 Task: Search for and review emails from 'softage.2@softage.net' in Outlook.
Action: Mouse moved to (272, 7)
Screenshot: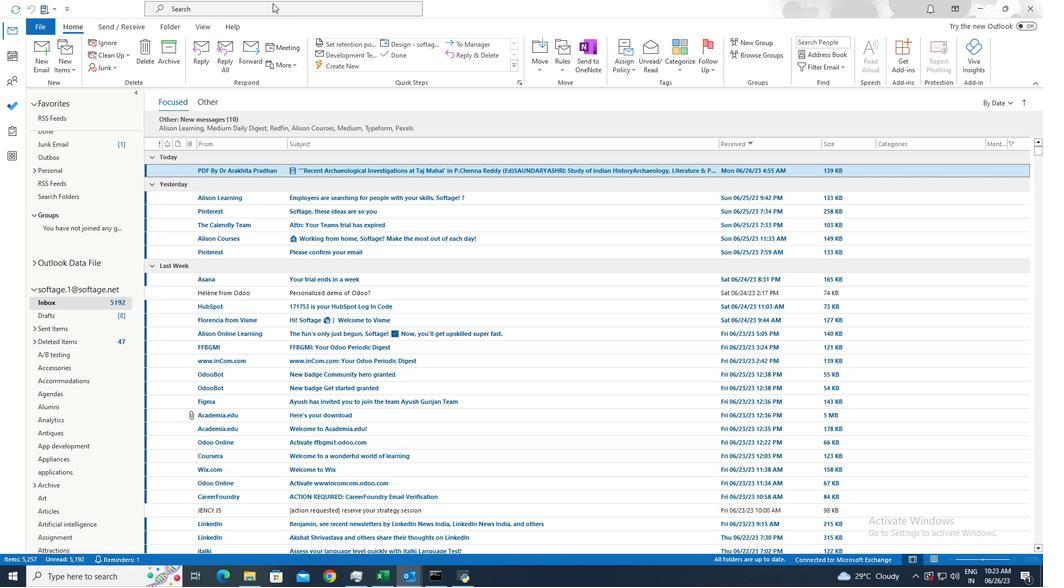 
Action: Mouse pressed left at (272, 7)
Screenshot: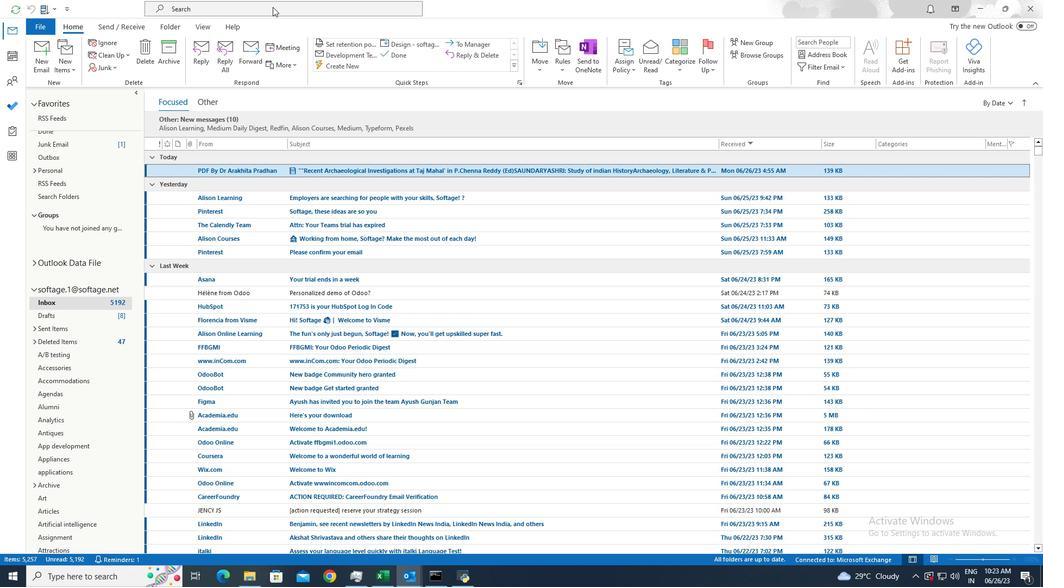 
Action: Mouse pressed left at (272, 7)
Screenshot: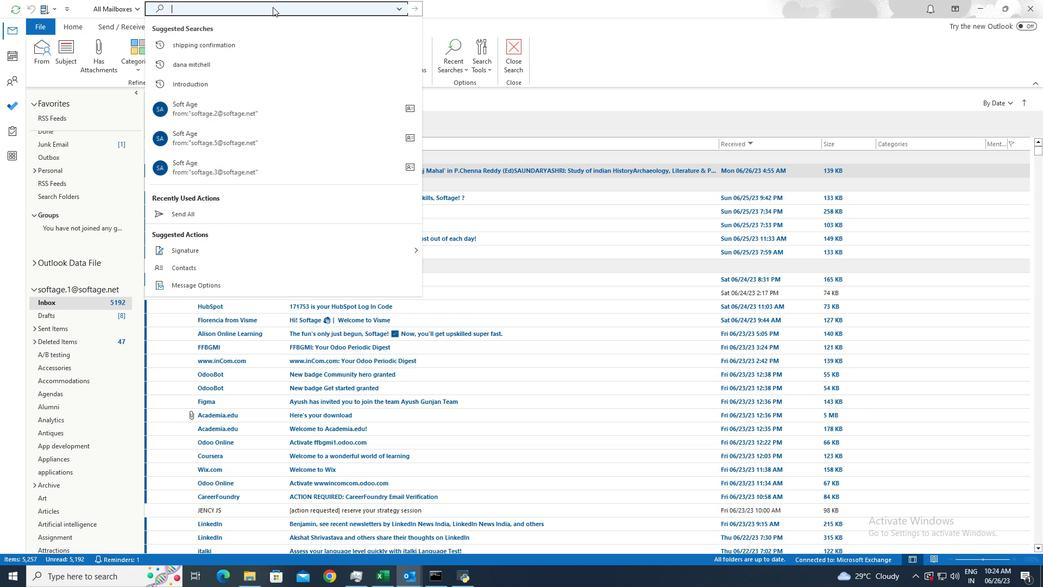 
Action: Key pressed softage.2<Key.shift>@softage.net
Screenshot: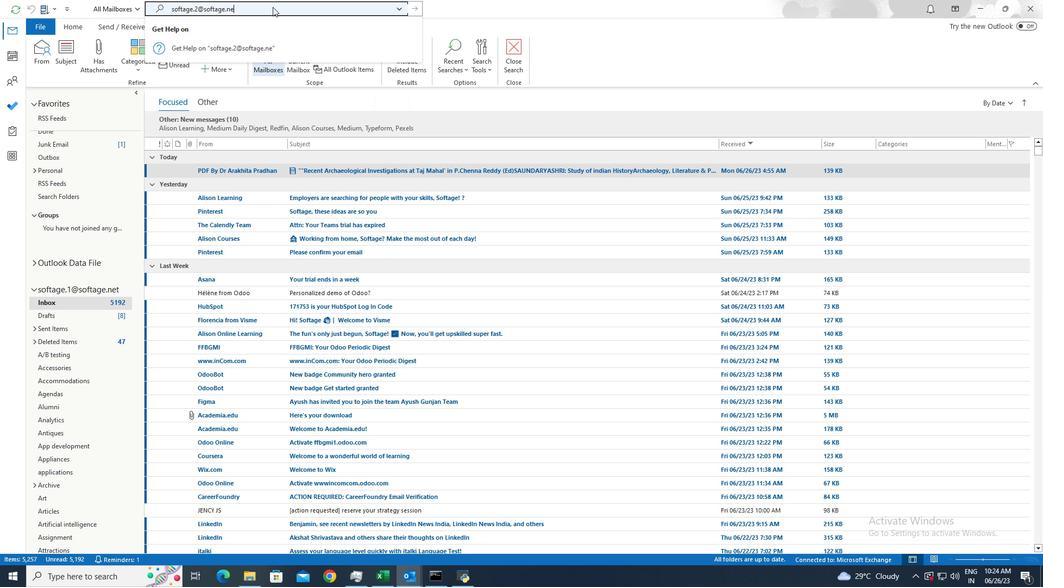 
Action: Mouse moved to (291, 45)
Screenshot: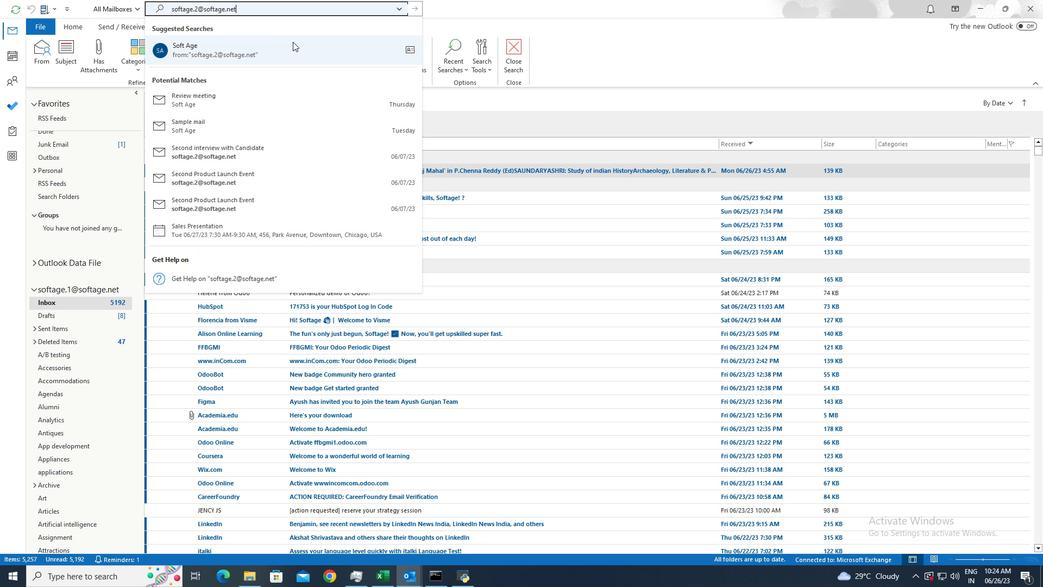 
Action: Mouse pressed left at (291, 45)
Screenshot: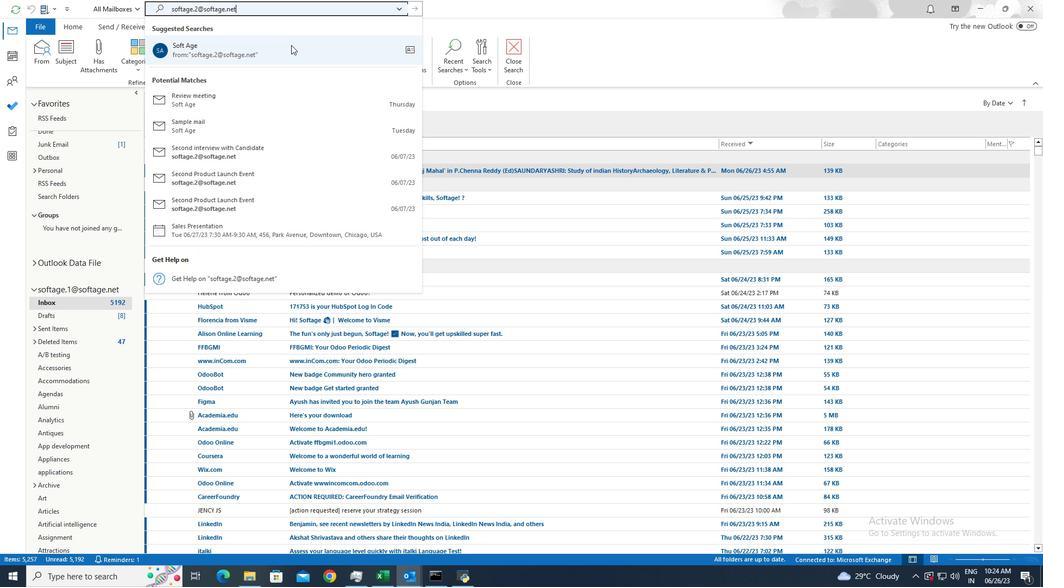 
Action: Mouse moved to (256, 169)
Screenshot: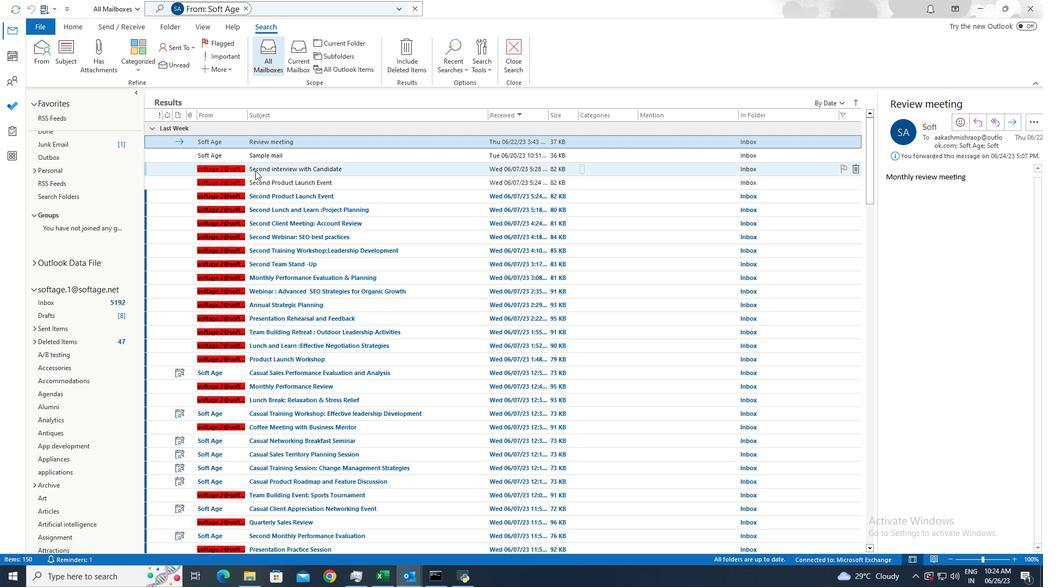 
Action: Mouse pressed left at (256, 169)
Screenshot: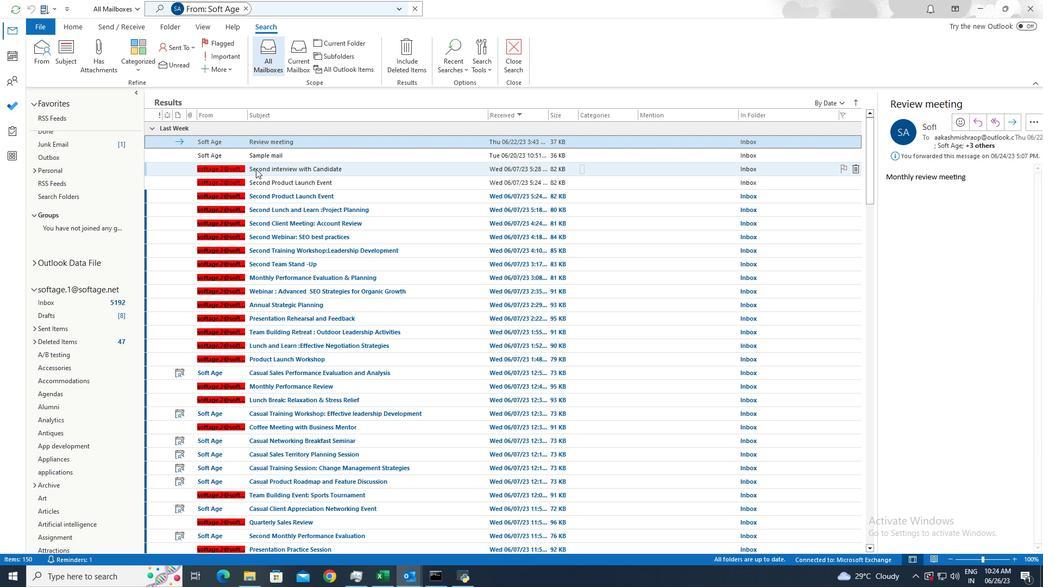 
Action: Mouse moved to (75, 28)
Screenshot: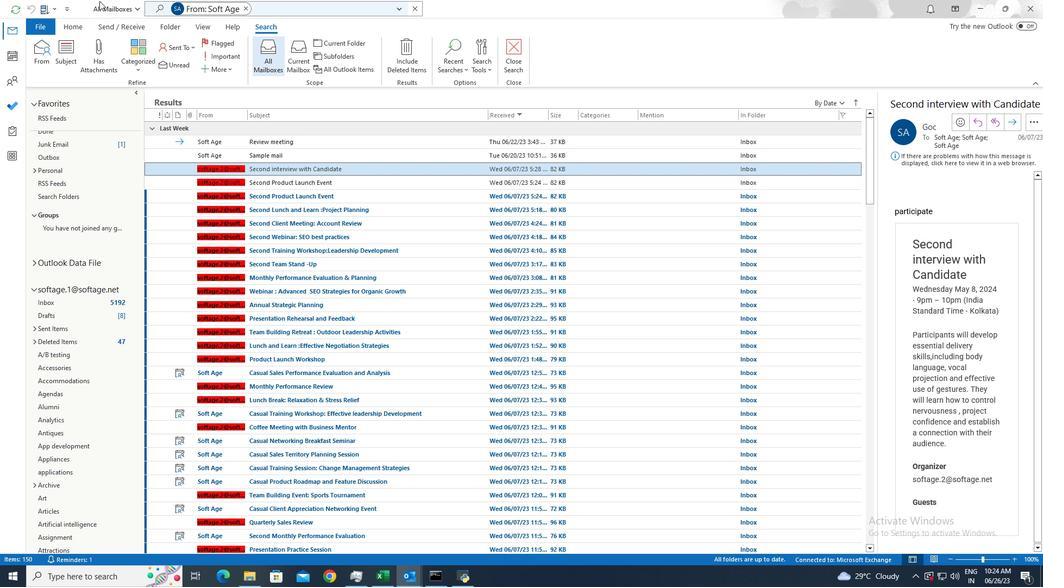 
Action: Mouse pressed left at (75, 28)
Screenshot: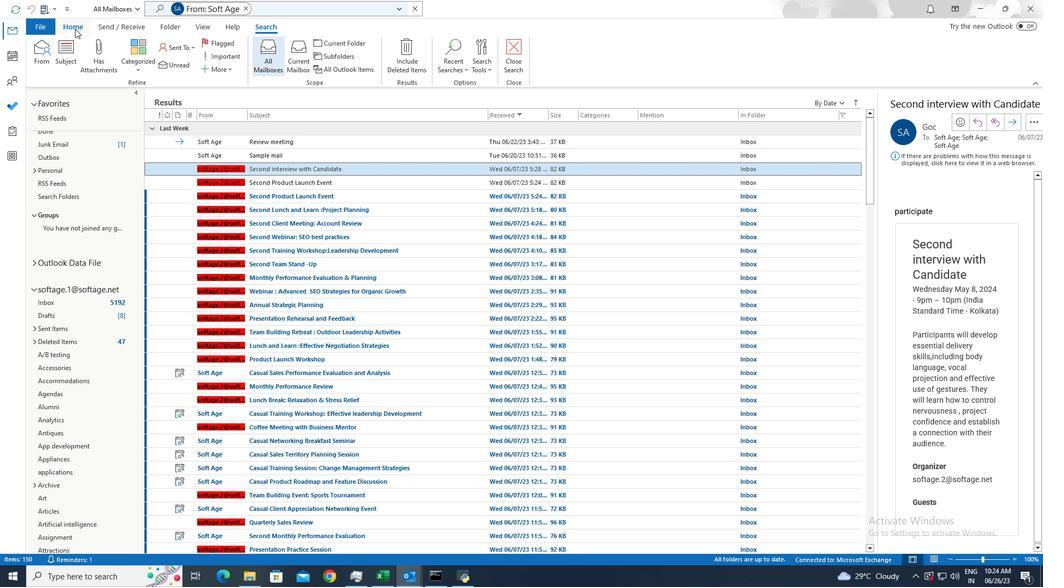 
Action: Mouse moved to (91, 70)
Screenshot: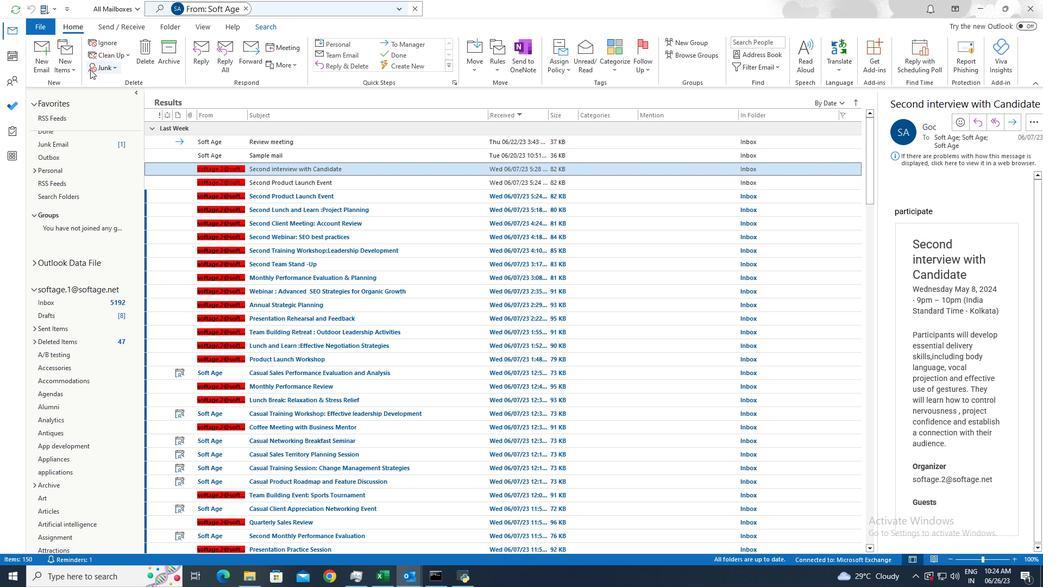 
Action: Mouse pressed left at (91, 70)
Screenshot: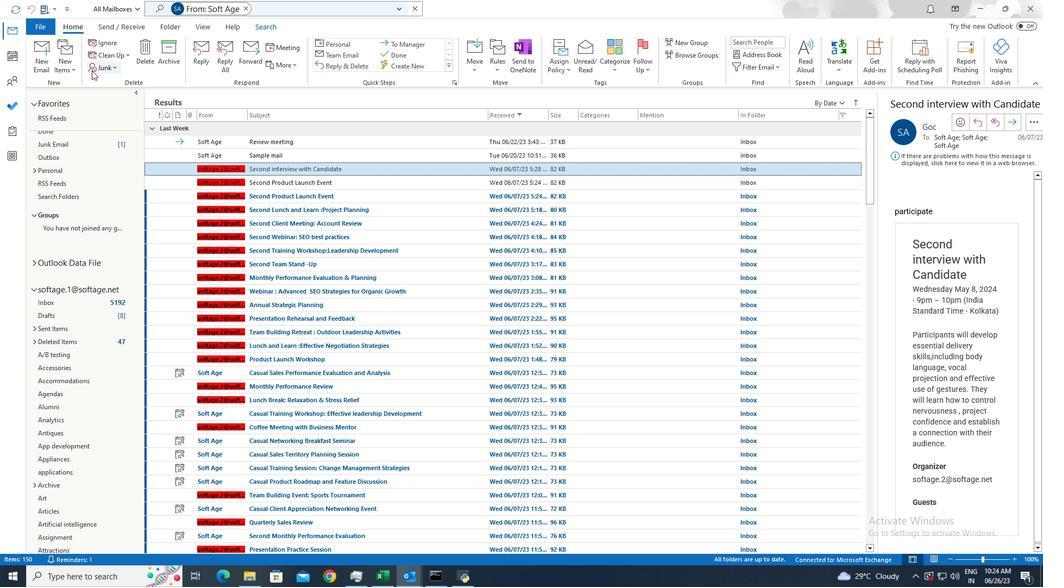 
Action: Mouse moved to (101, 80)
Screenshot: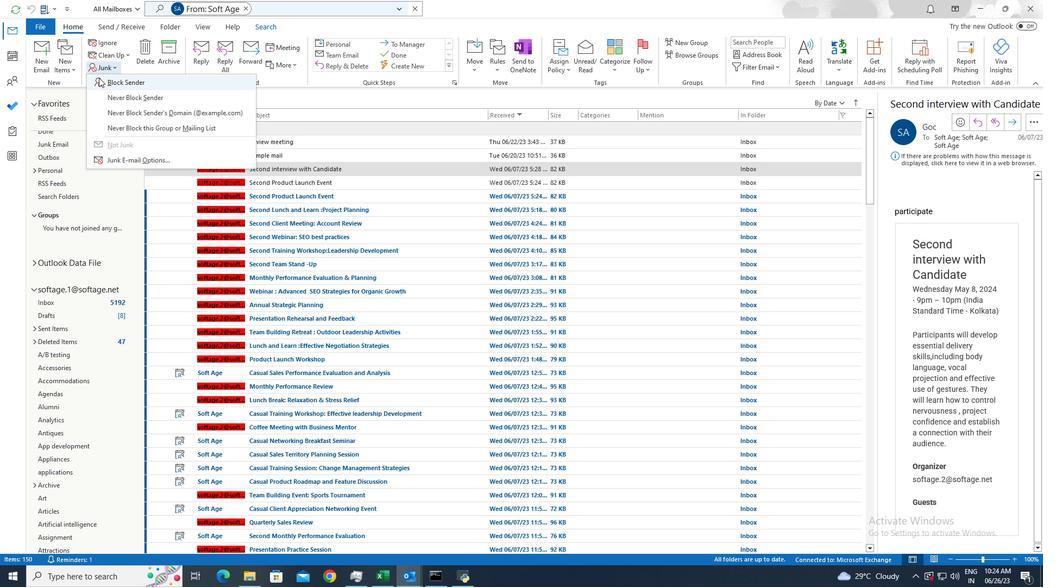 
Action: Mouse pressed left at (101, 80)
Screenshot: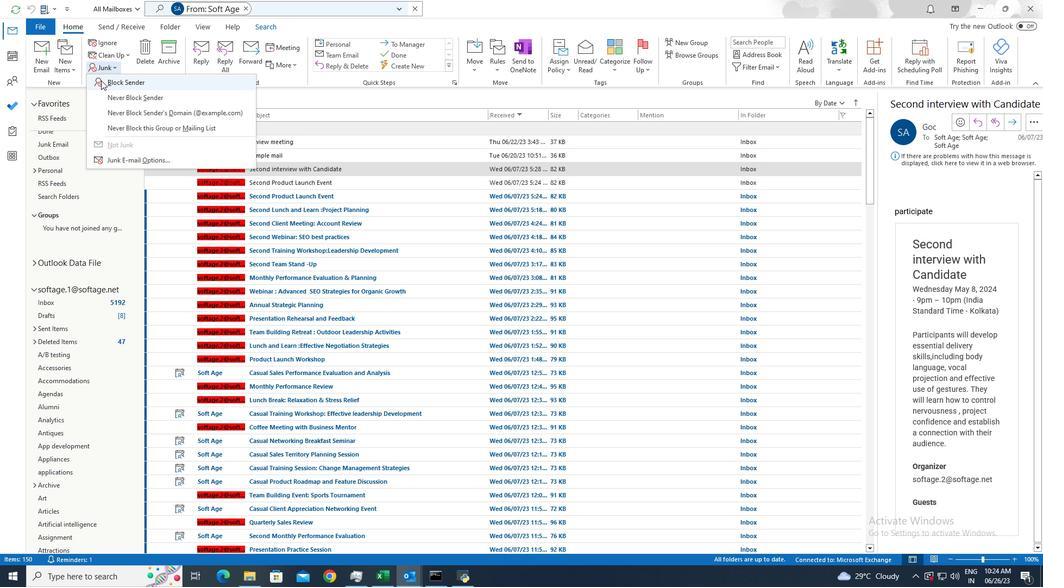 
Action: Mouse moved to (517, 317)
Screenshot: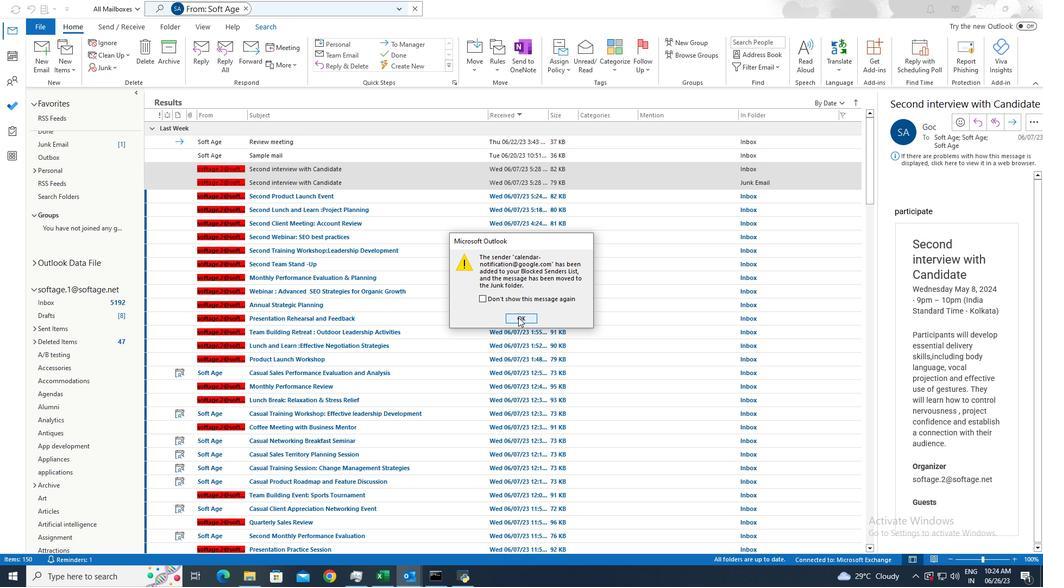 
Action: Mouse pressed left at (517, 317)
Screenshot: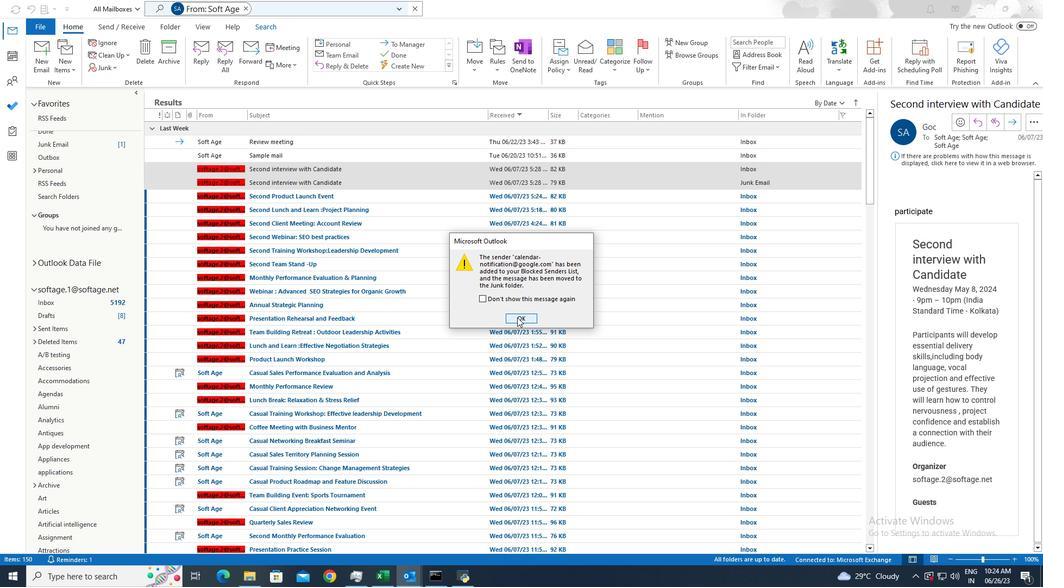 
Action: Mouse moved to (514, 316)
Screenshot: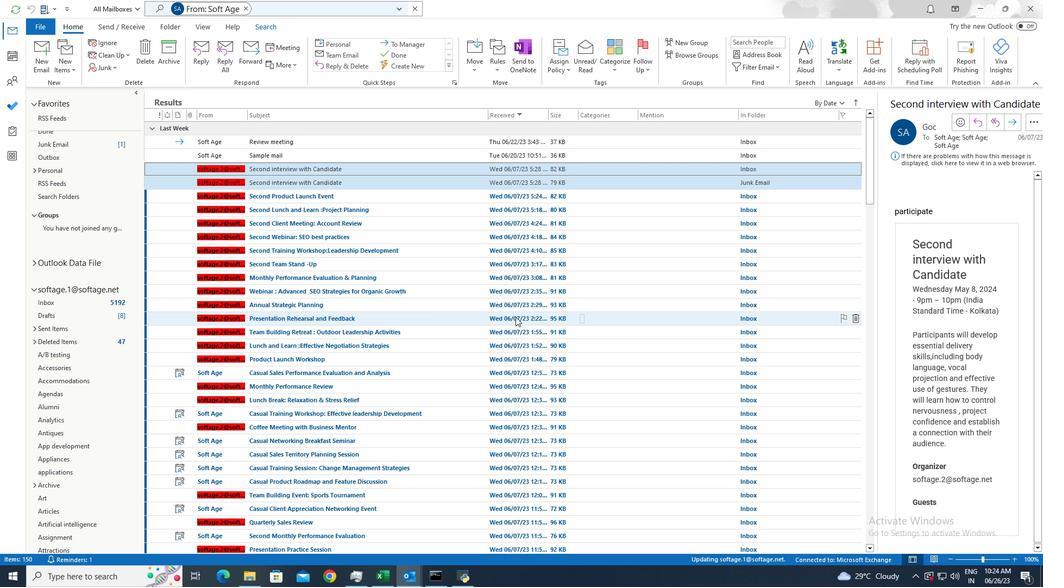 
